 Task: Set the Active button "Active" Under New vendor in Find vendor.
Action: Mouse moved to (109, 13)
Screenshot: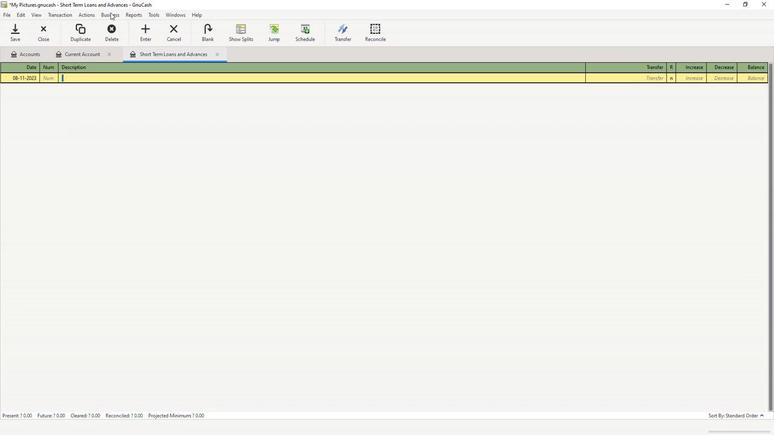 
Action: Mouse pressed left at (109, 13)
Screenshot: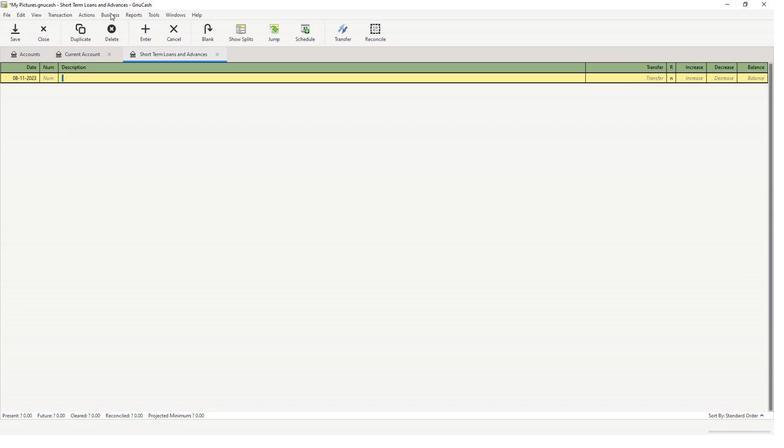 
Action: Mouse moved to (122, 36)
Screenshot: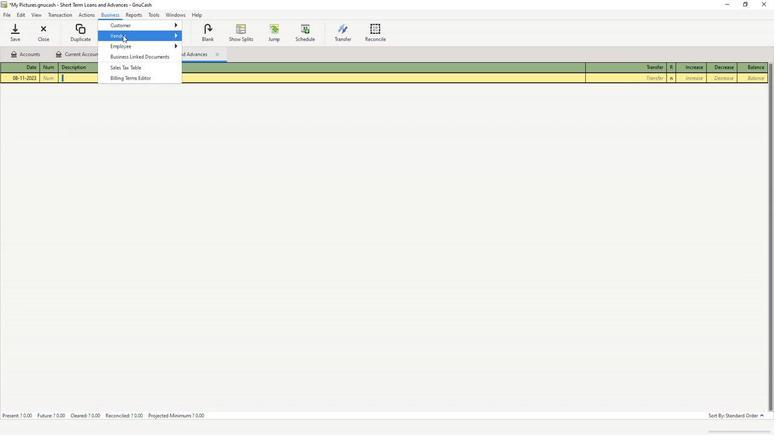 
Action: Mouse pressed left at (122, 36)
Screenshot: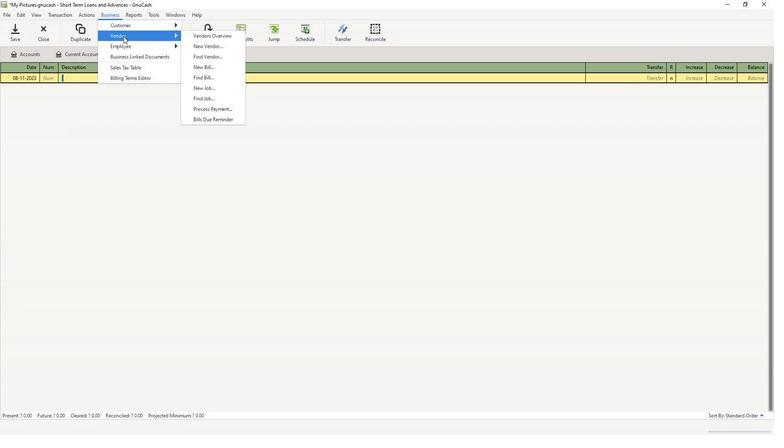 
Action: Mouse moved to (211, 57)
Screenshot: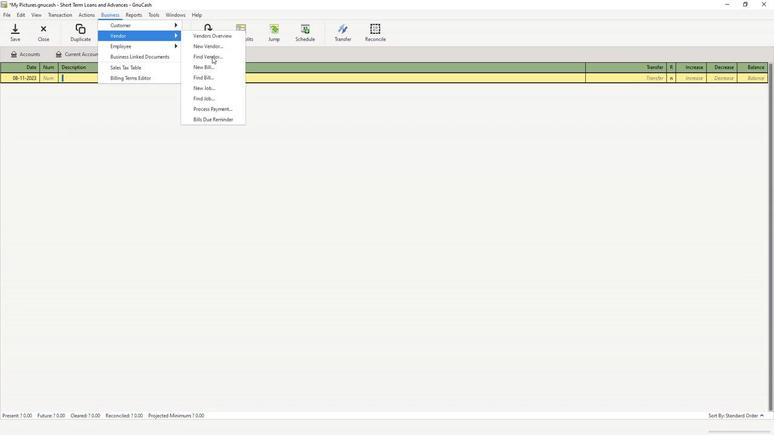 
Action: Mouse pressed left at (211, 57)
Screenshot: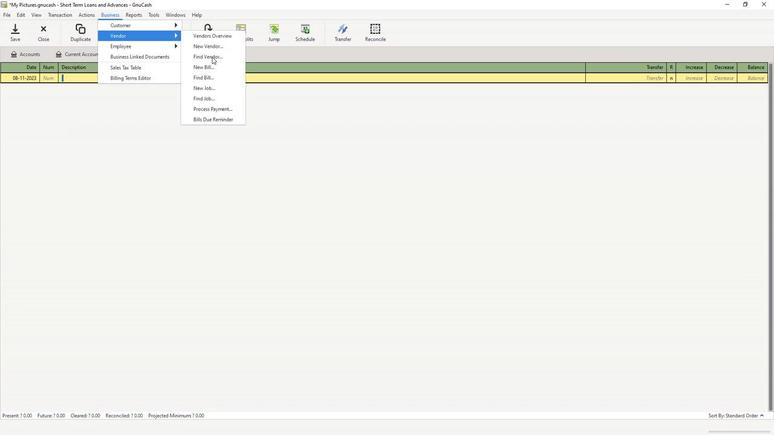 
Action: Mouse moved to (409, 286)
Screenshot: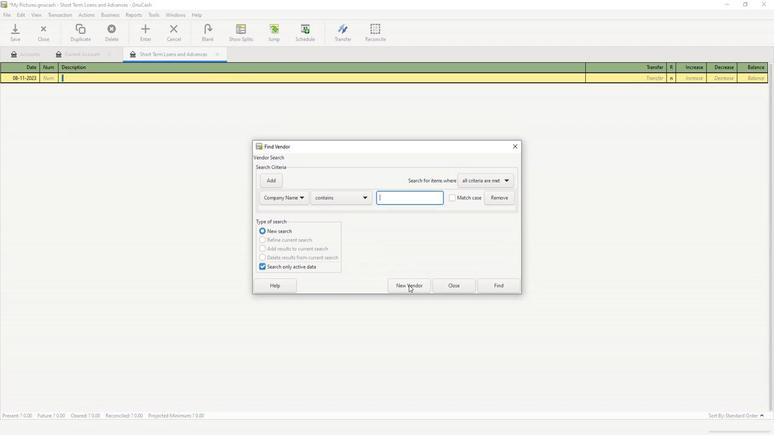 
Action: Mouse pressed left at (409, 286)
Screenshot: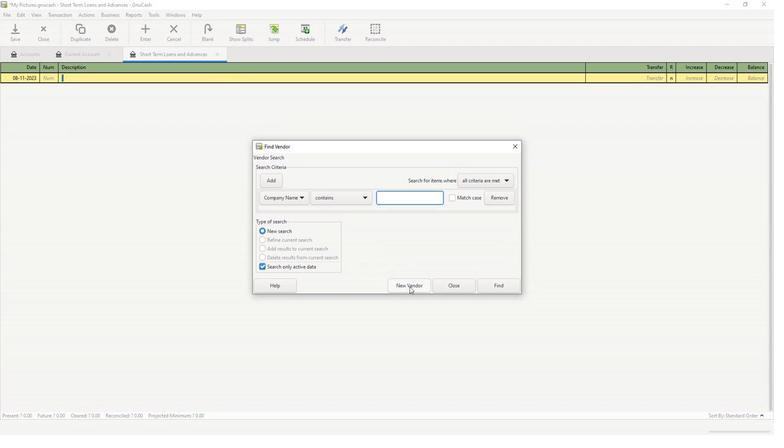
Action: Mouse moved to (378, 173)
Screenshot: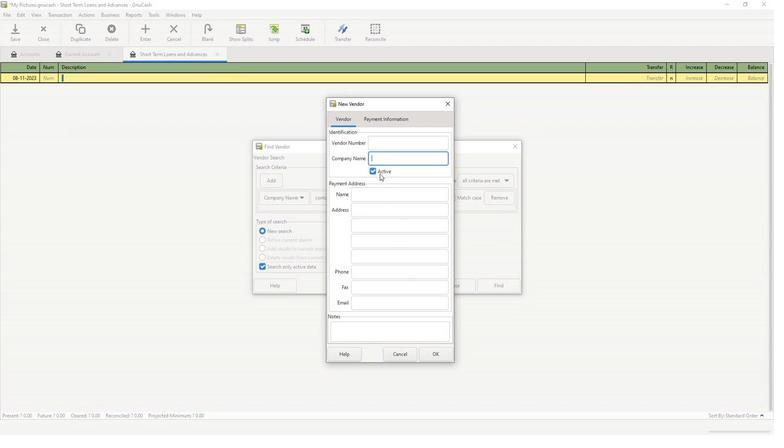 
Action: Mouse pressed left at (378, 173)
Screenshot: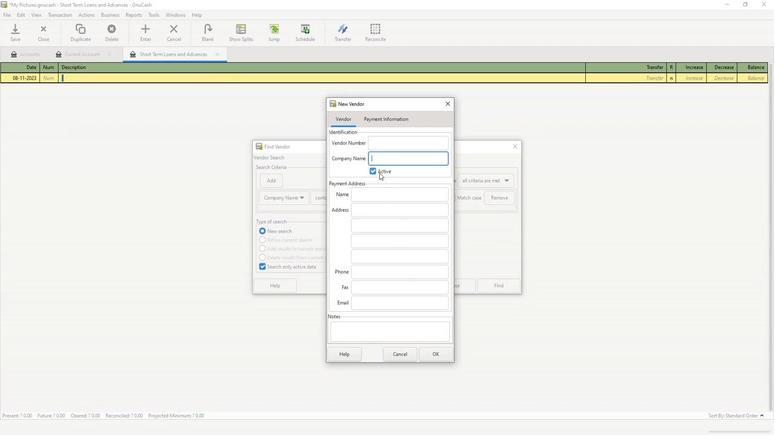 
Action: Mouse pressed left at (378, 173)
Screenshot: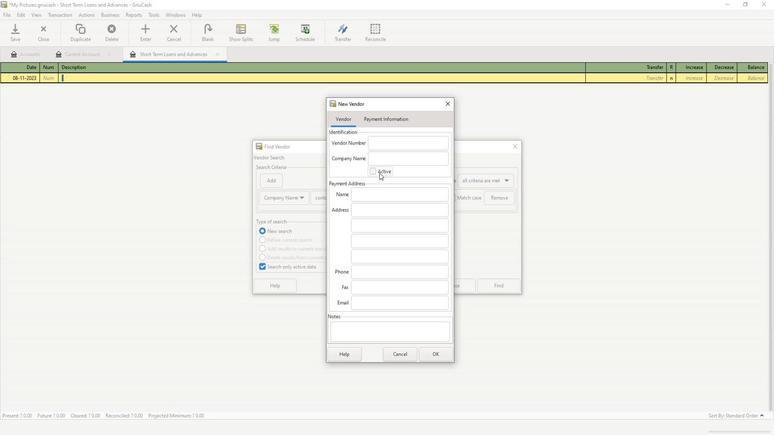 
Action: Mouse moved to (439, 354)
Screenshot: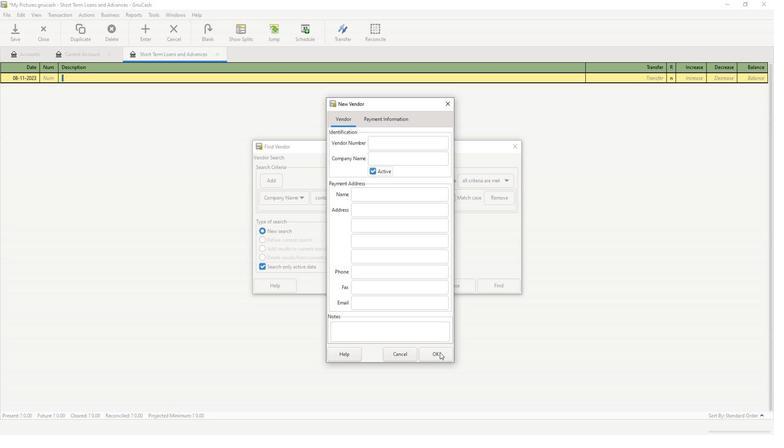 
